 Task: Select in person event type.
Action: Mouse moved to (590, 165)
Screenshot: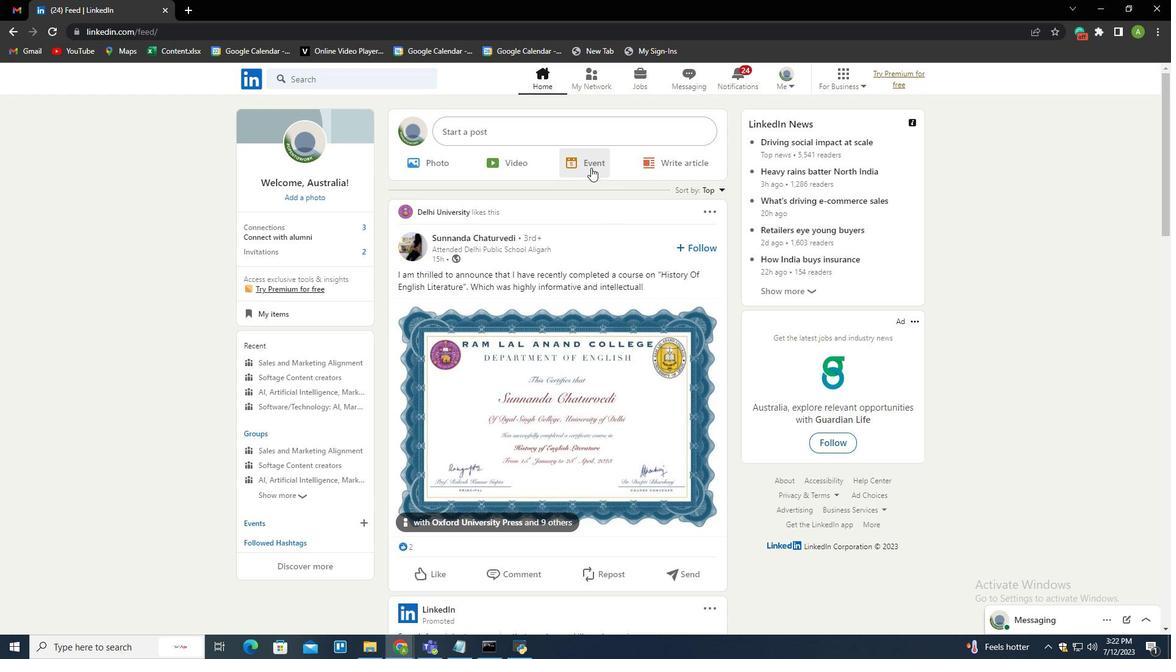 
Action: Mouse pressed left at (590, 165)
Screenshot: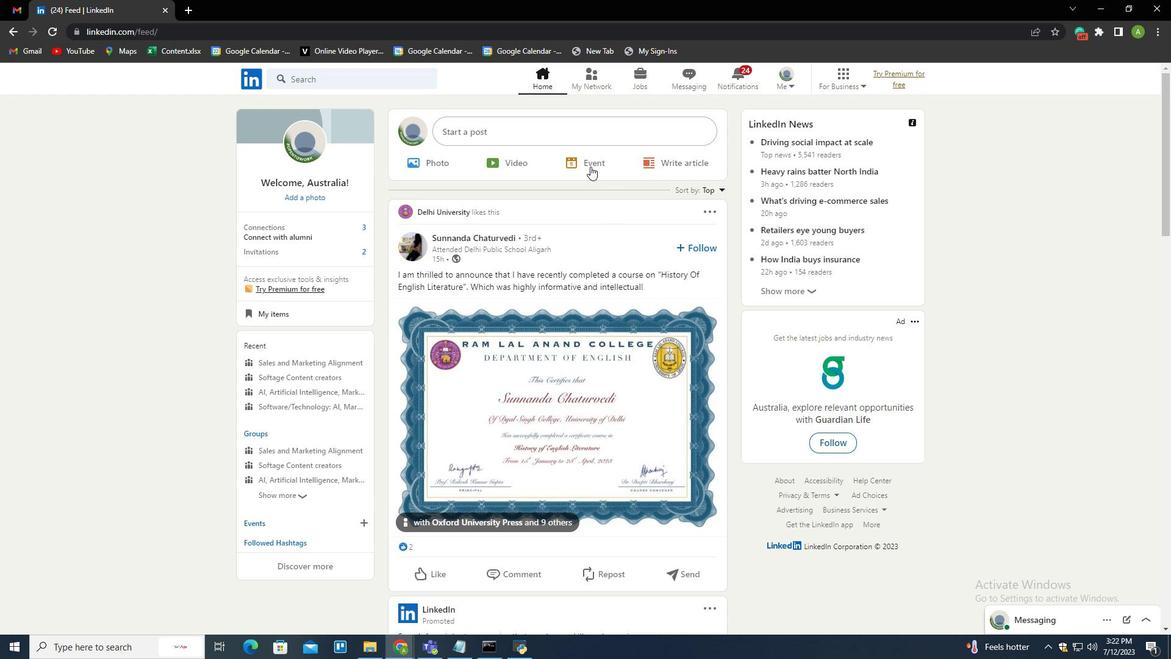 
Action: Mouse moved to (444, 419)
Screenshot: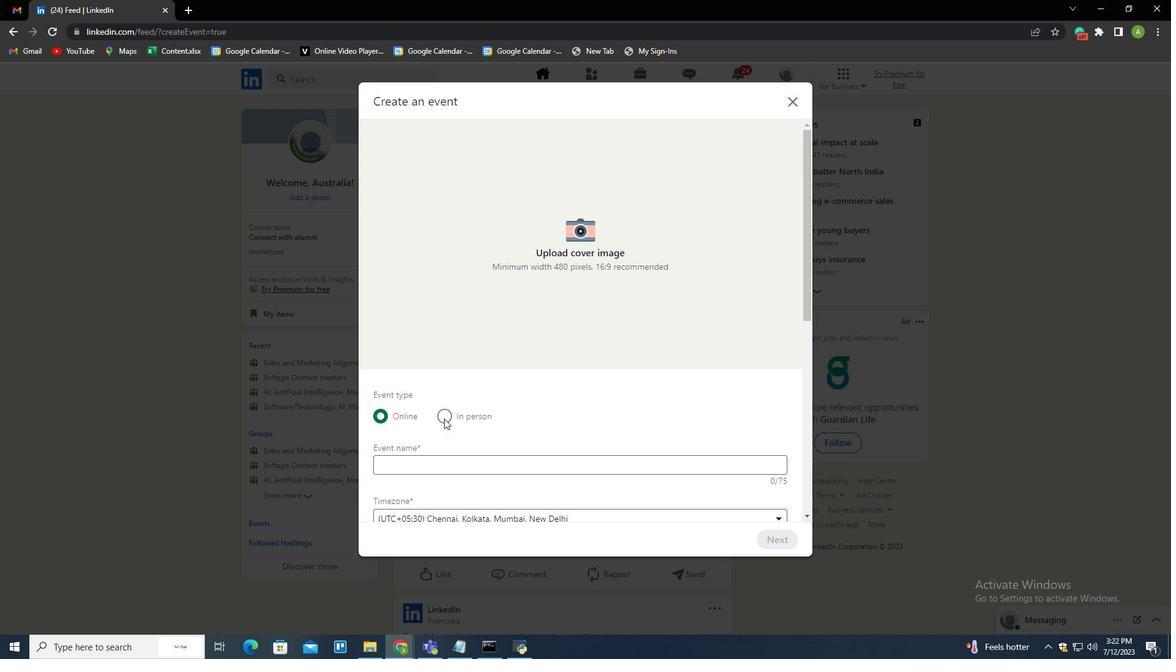 
Action: Mouse pressed left at (444, 419)
Screenshot: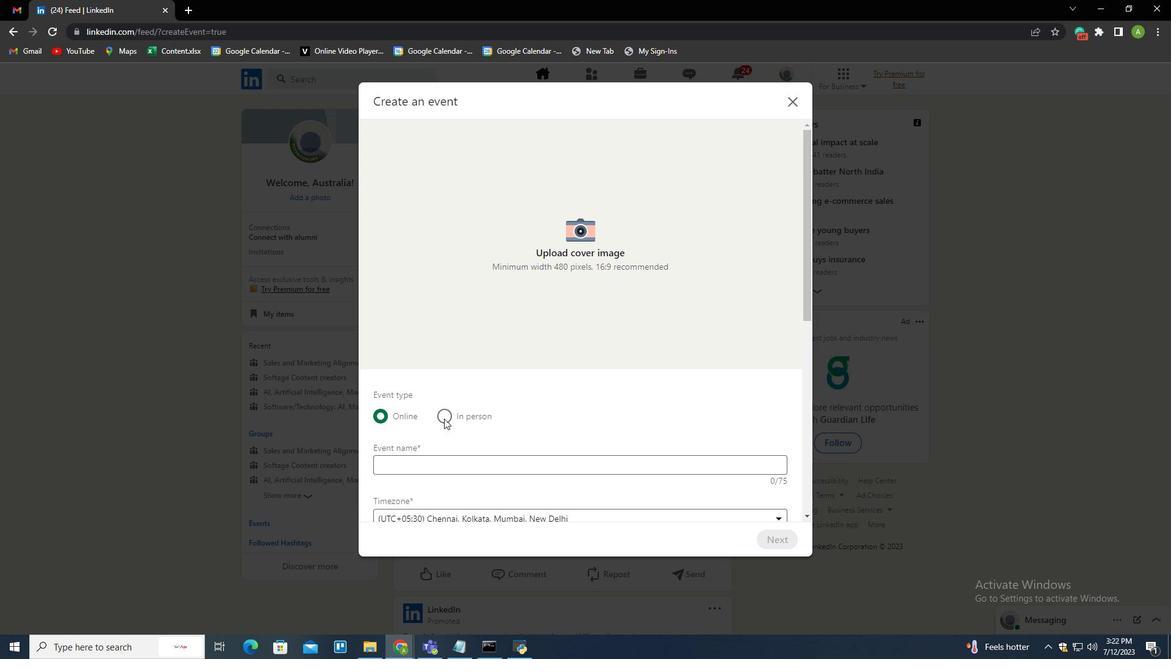 
Action: Mouse moved to (516, 426)
Screenshot: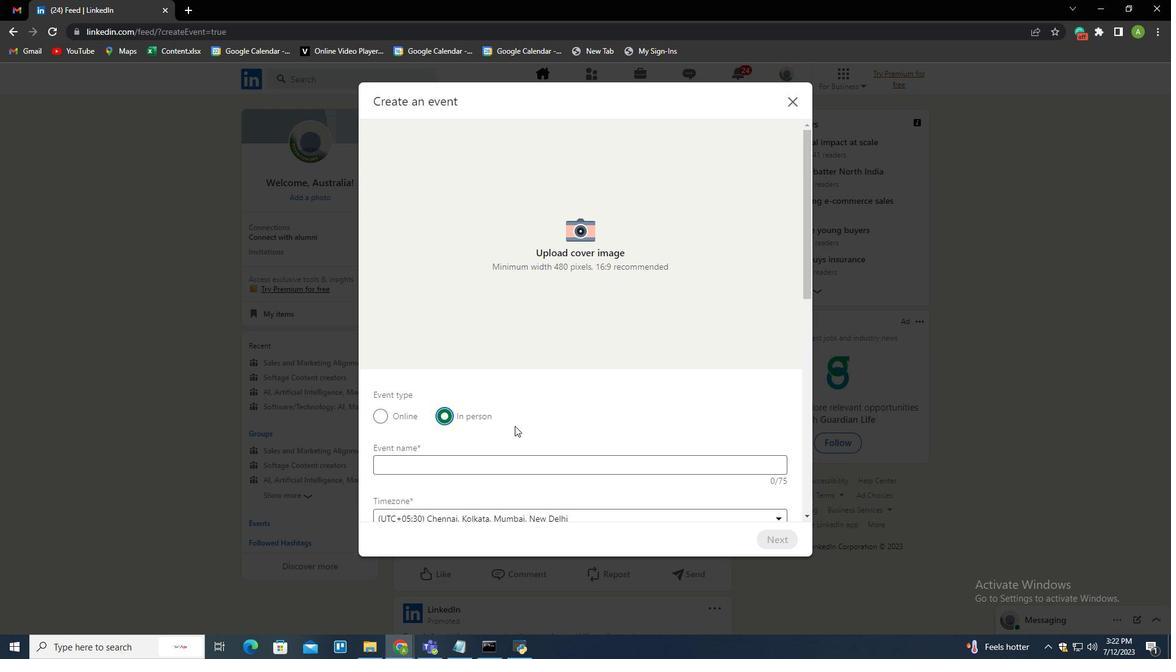 
